 Task: Create a due date automation trigger when advanced on, 2 hours after a card is due add fields with custom field "Resume" set to a number lower than 1 and greater or equal to 10.
Action: Mouse moved to (853, 70)
Screenshot: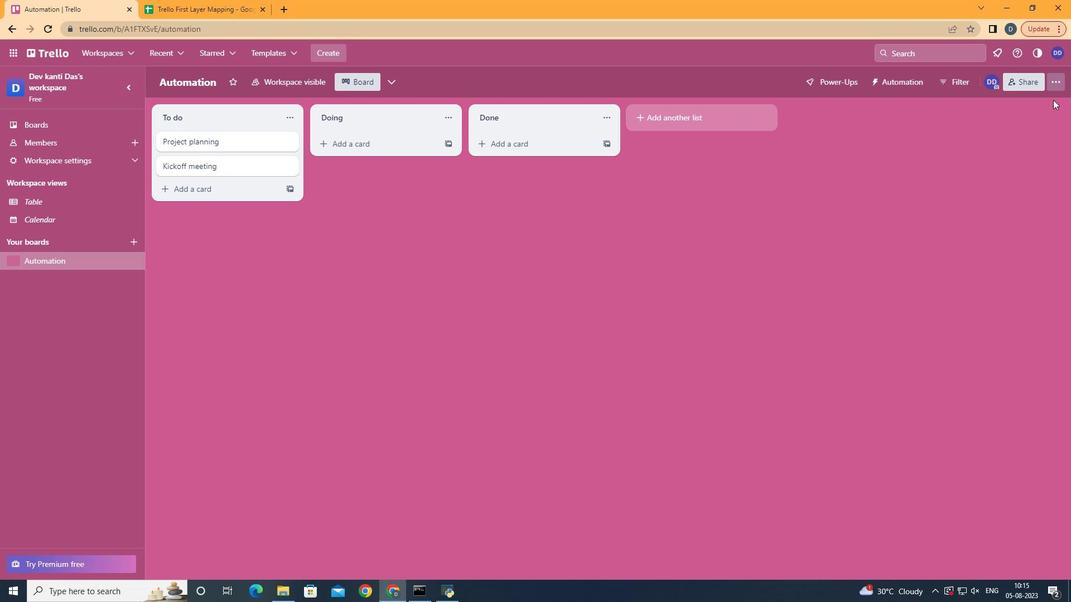 
Action: Mouse pressed left at (853, 70)
Screenshot: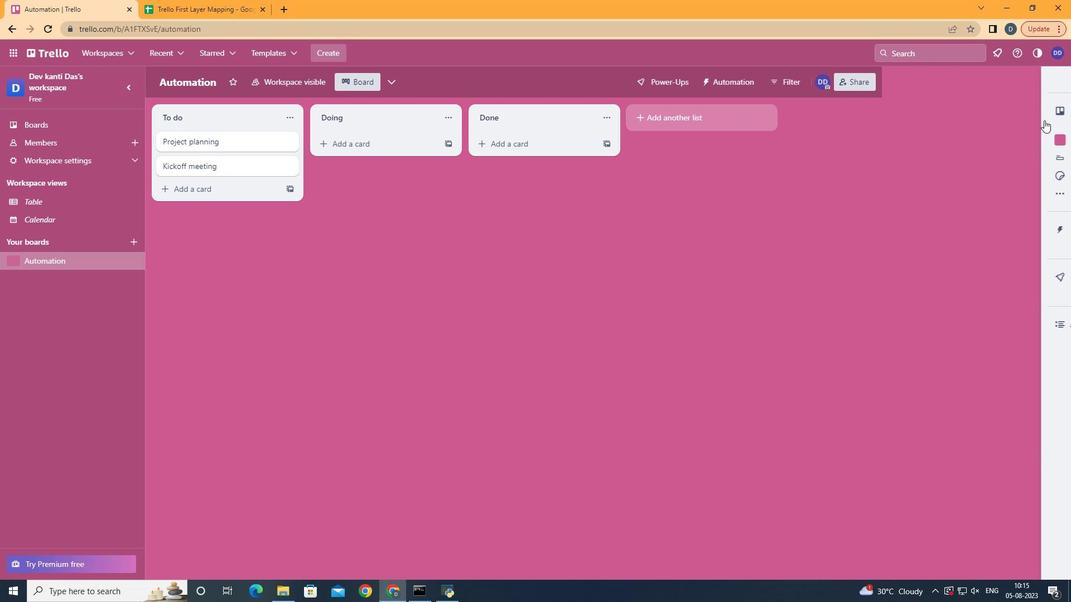 
Action: Mouse moved to (805, 211)
Screenshot: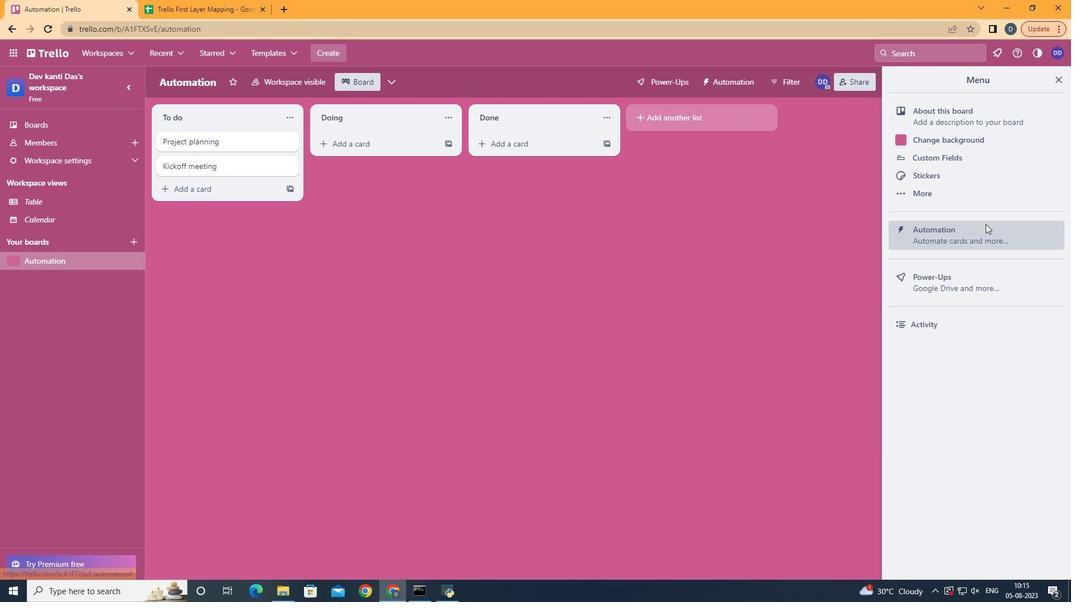
Action: Mouse pressed left at (805, 211)
Screenshot: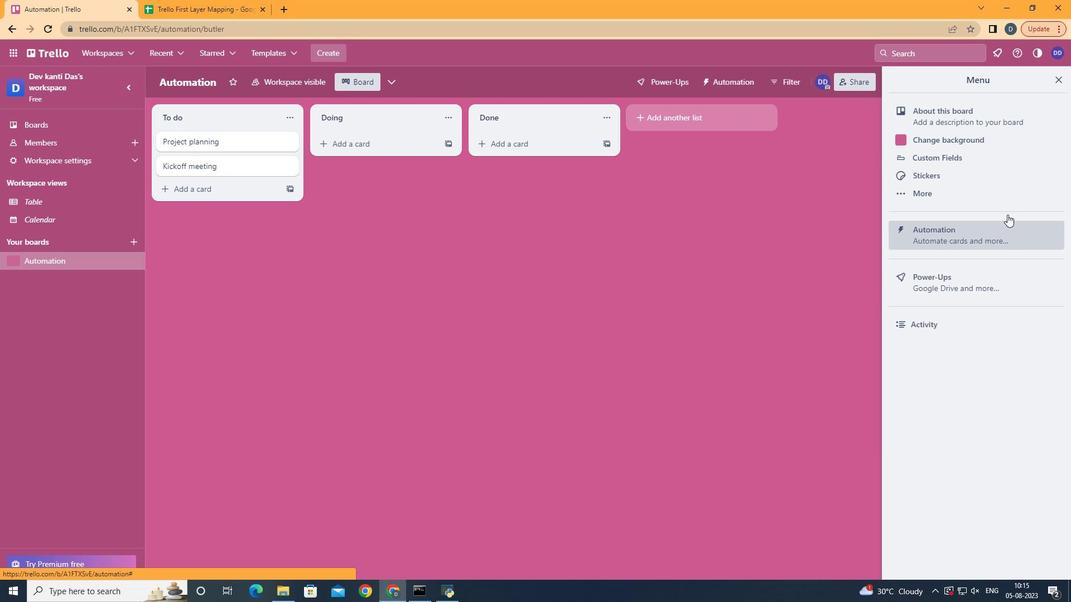
Action: Mouse moved to (323, 208)
Screenshot: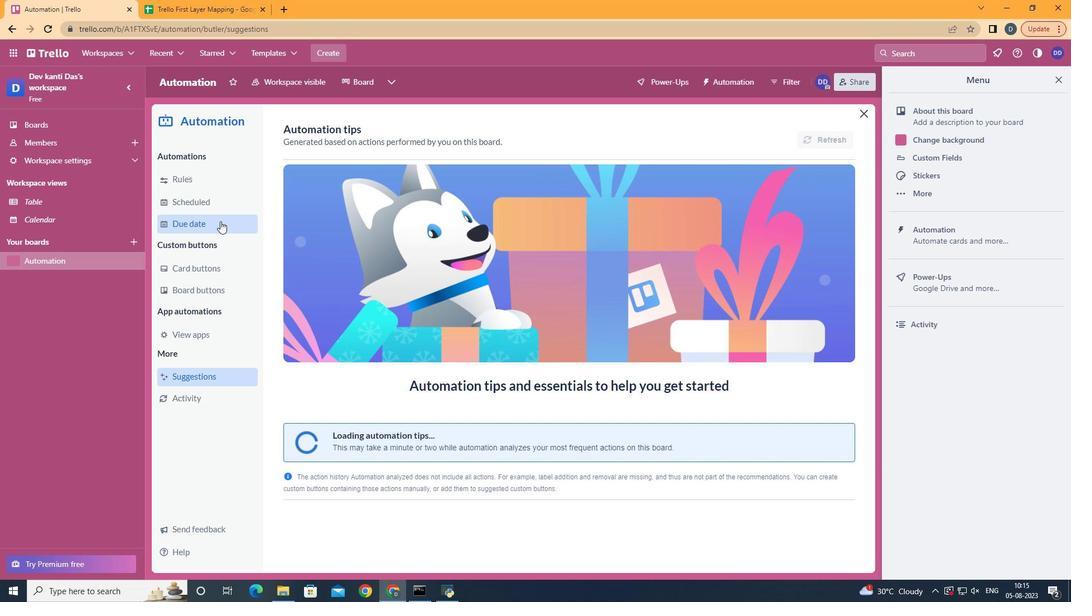 
Action: Mouse pressed left at (323, 208)
Screenshot: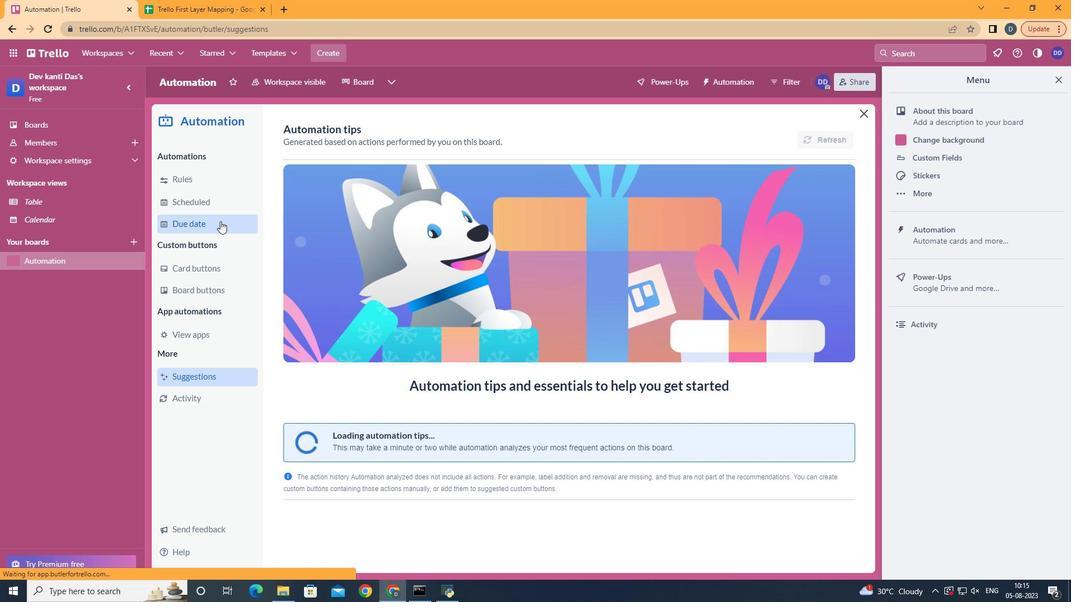 
Action: Mouse moved to (681, 122)
Screenshot: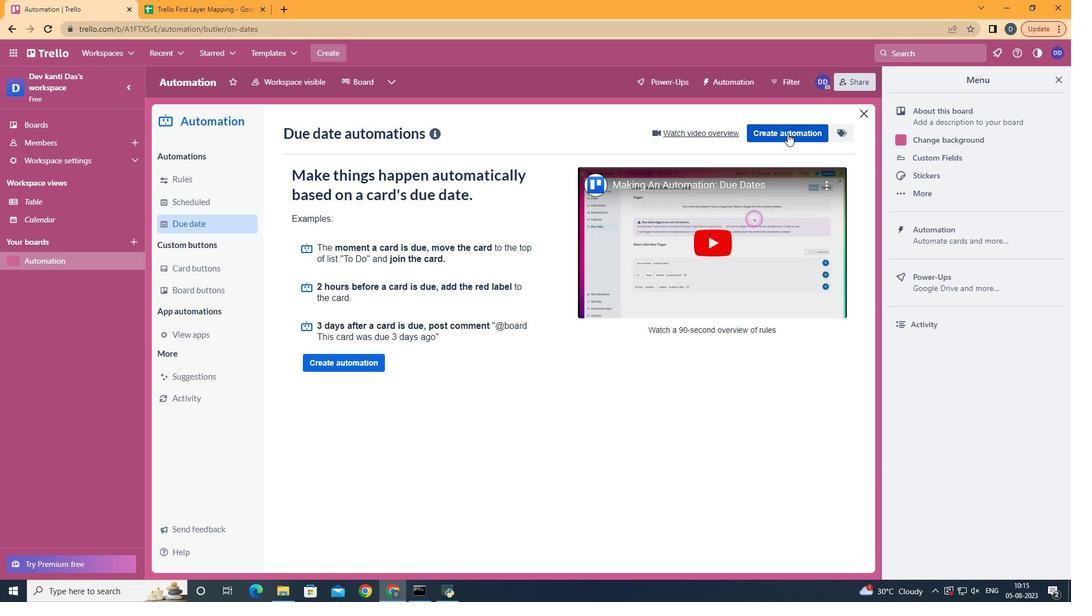 
Action: Mouse pressed left at (681, 122)
Screenshot: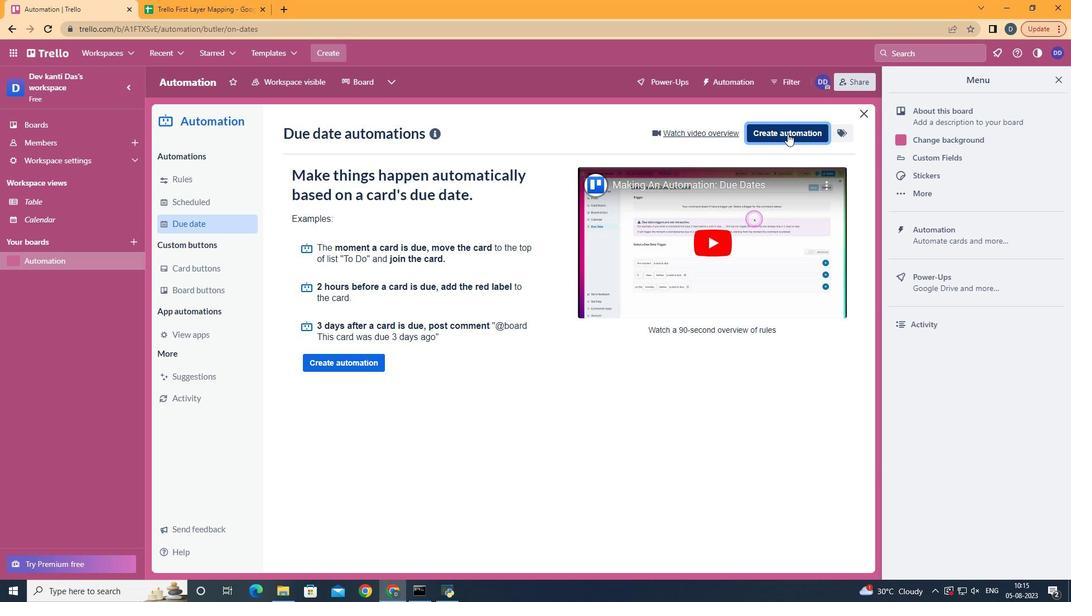 
Action: Mouse moved to (563, 224)
Screenshot: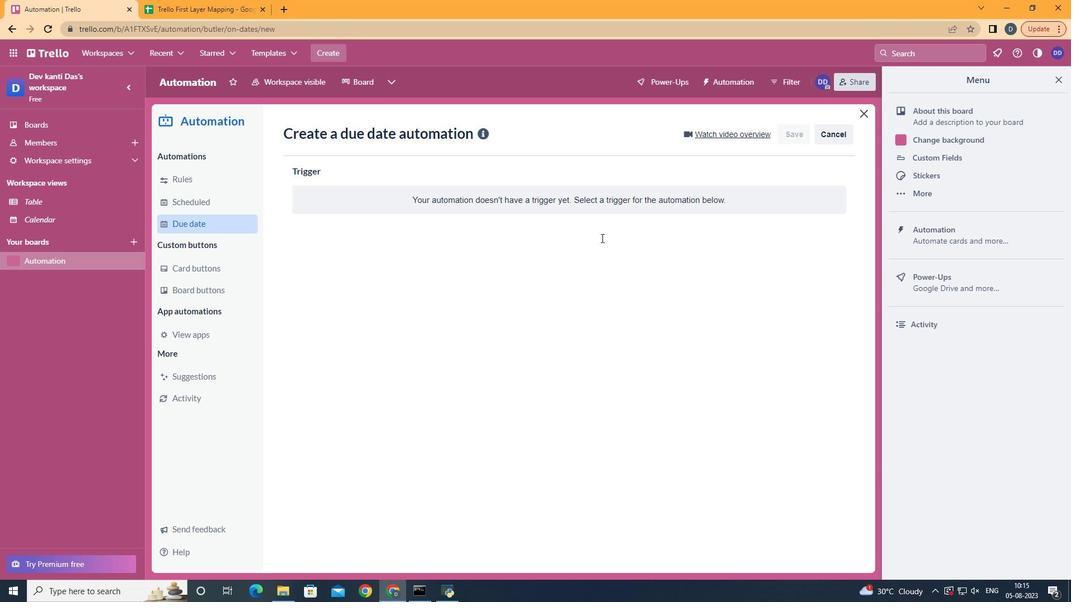 
Action: Mouse pressed left at (563, 224)
Screenshot: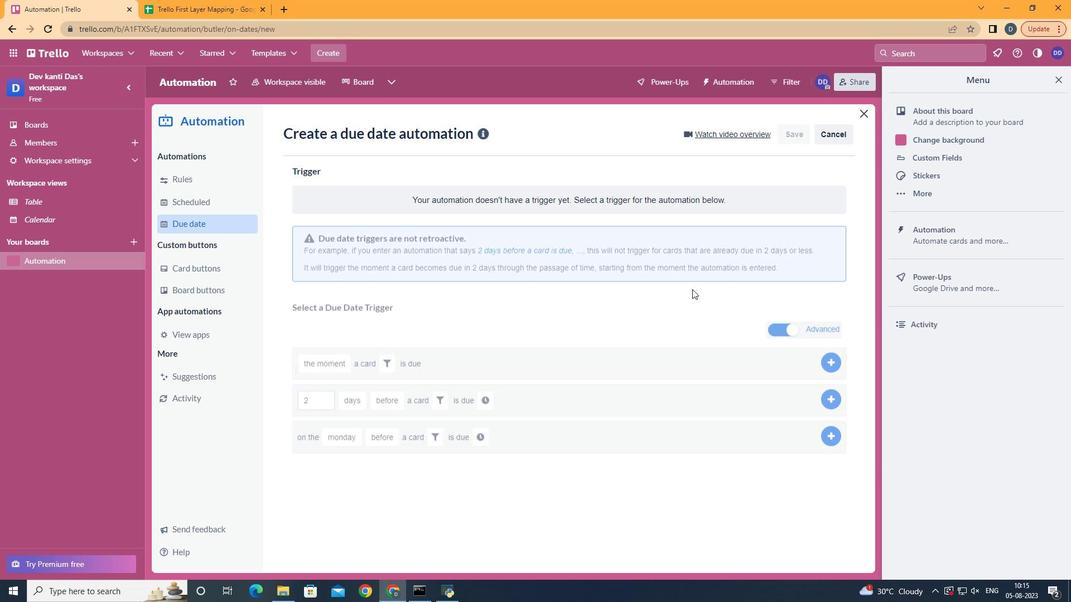 
Action: Mouse moved to (405, 454)
Screenshot: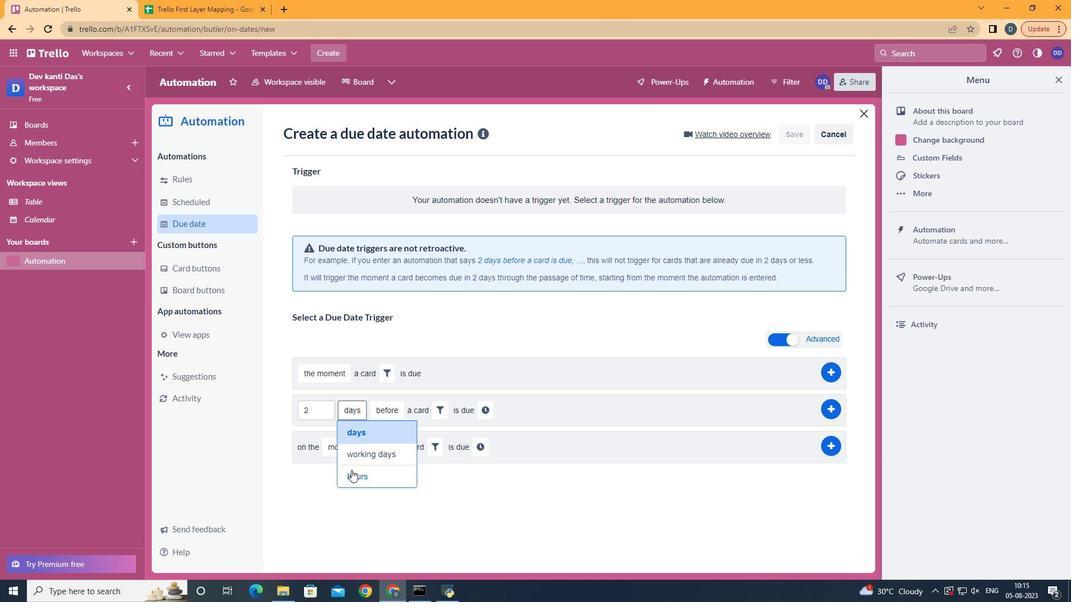 
Action: Mouse pressed left at (405, 454)
Screenshot: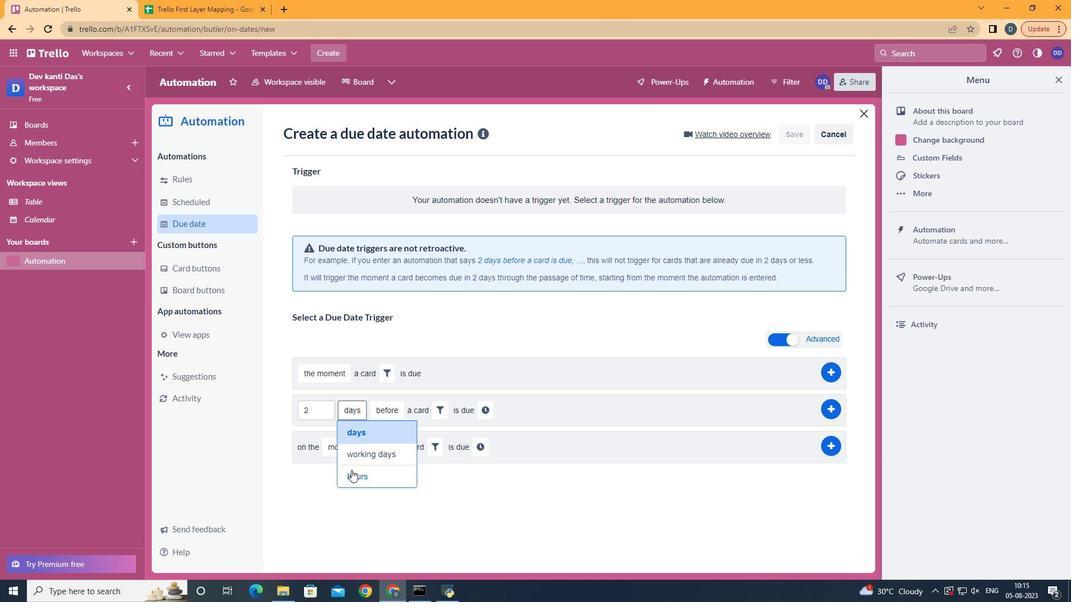 
Action: Mouse moved to (430, 435)
Screenshot: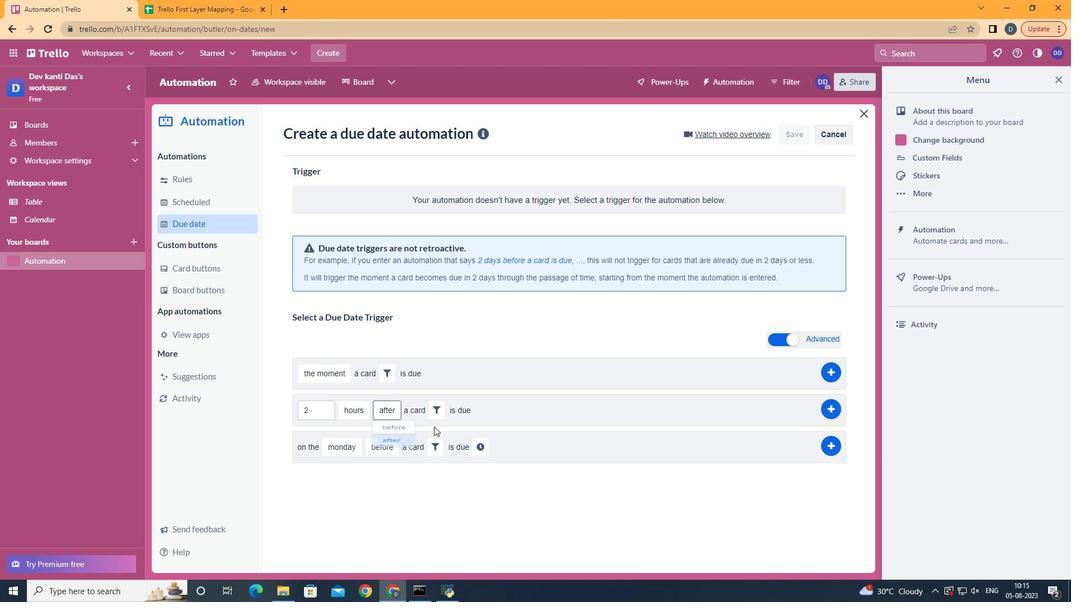 
Action: Mouse pressed left at (430, 435)
Screenshot: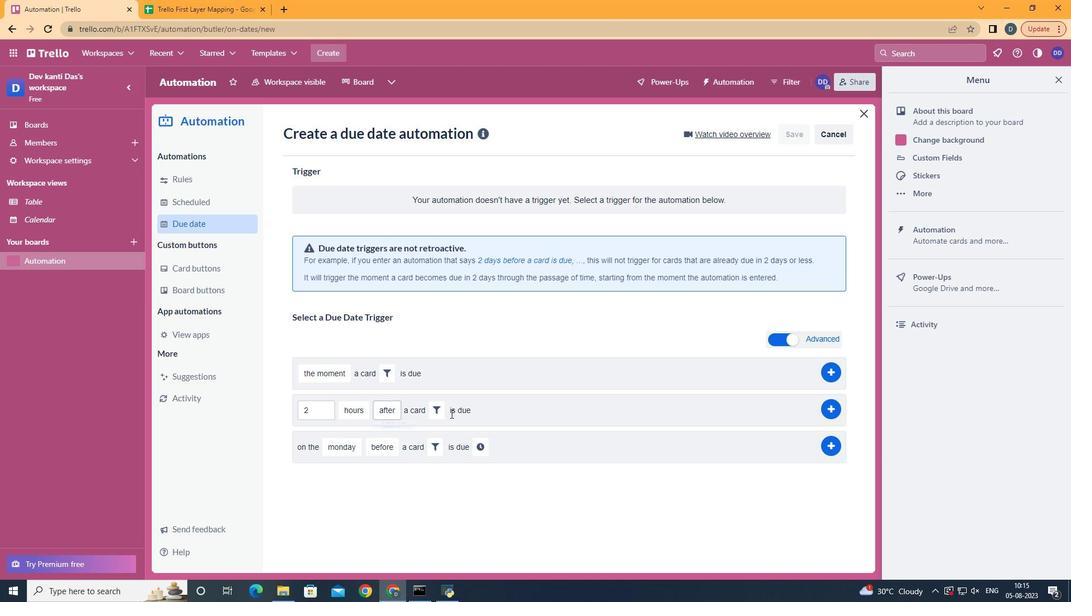 
Action: Mouse moved to (463, 393)
Screenshot: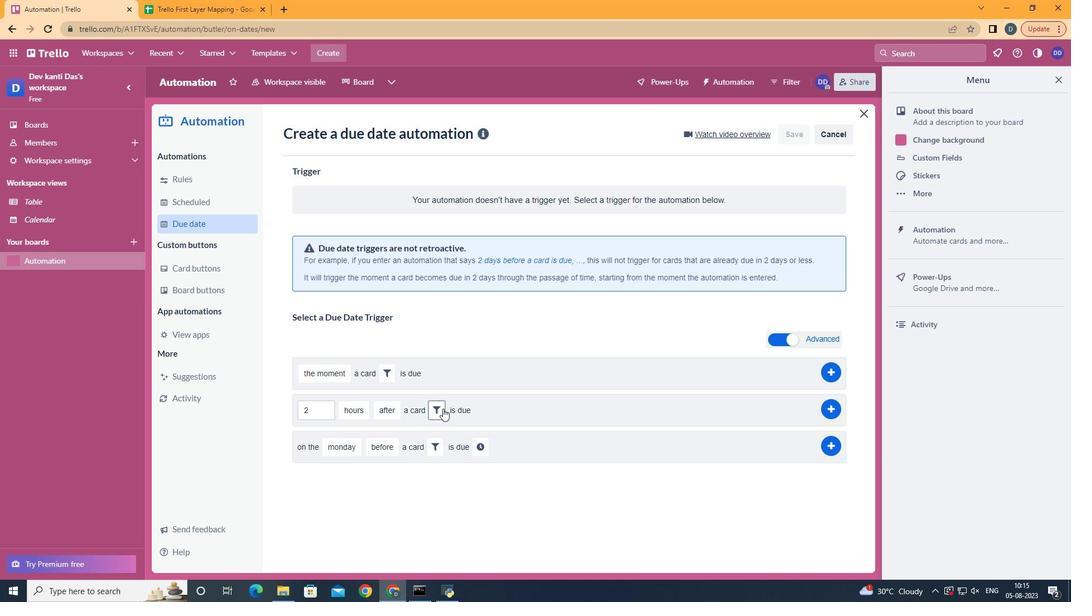 
Action: Mouse pressed left at (463, 393)
Screenshot: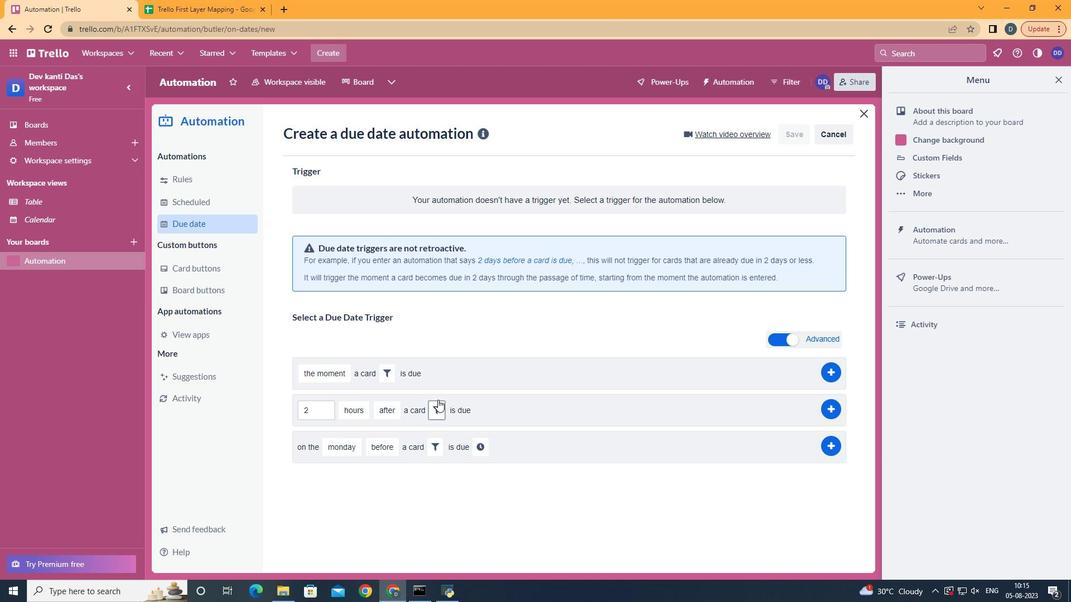 
Action: Mouse moved to (576, 431)
Screenshot: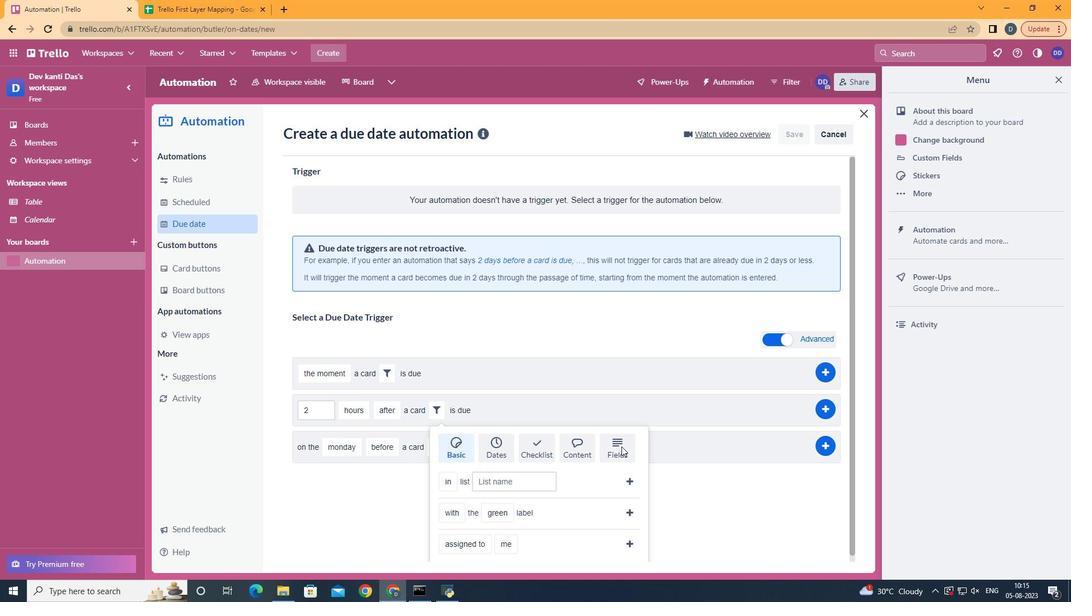 
Action: Mouse pressed left at (576, 431)
Screenshot: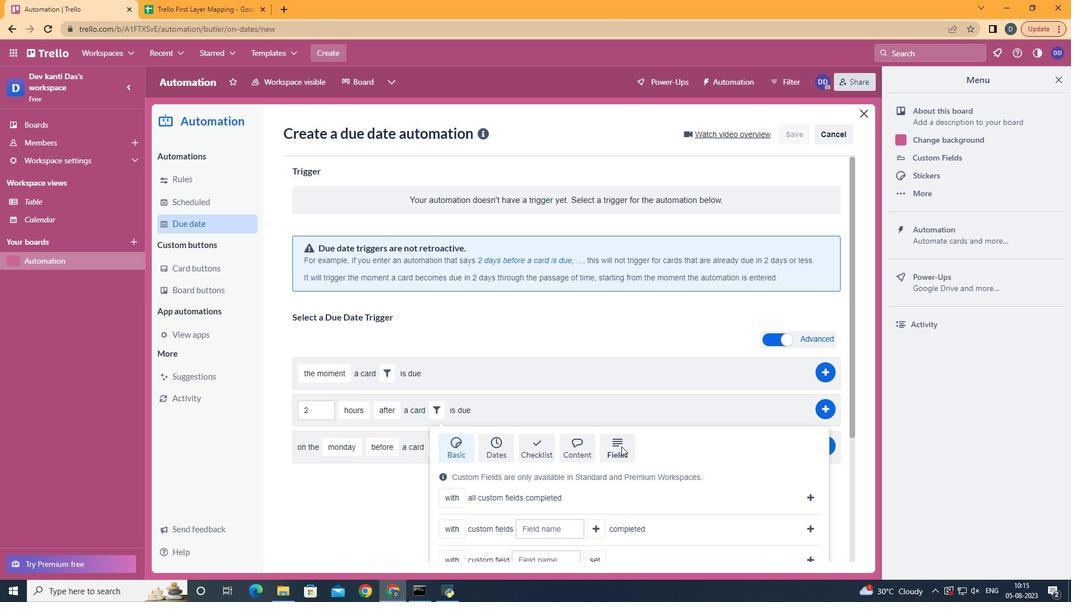 
Action: Mouse scrolled (576, 431) with delta (0, 0)
Screenshot: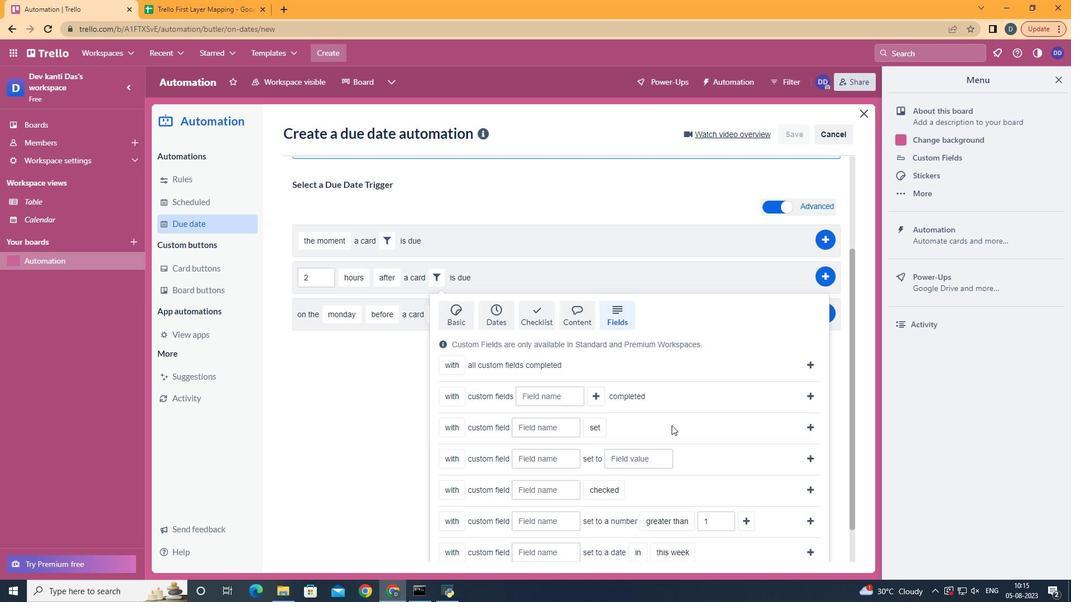 
Action: Mouse scrolled (576, 431) with delta (0, 0)
Screenshot: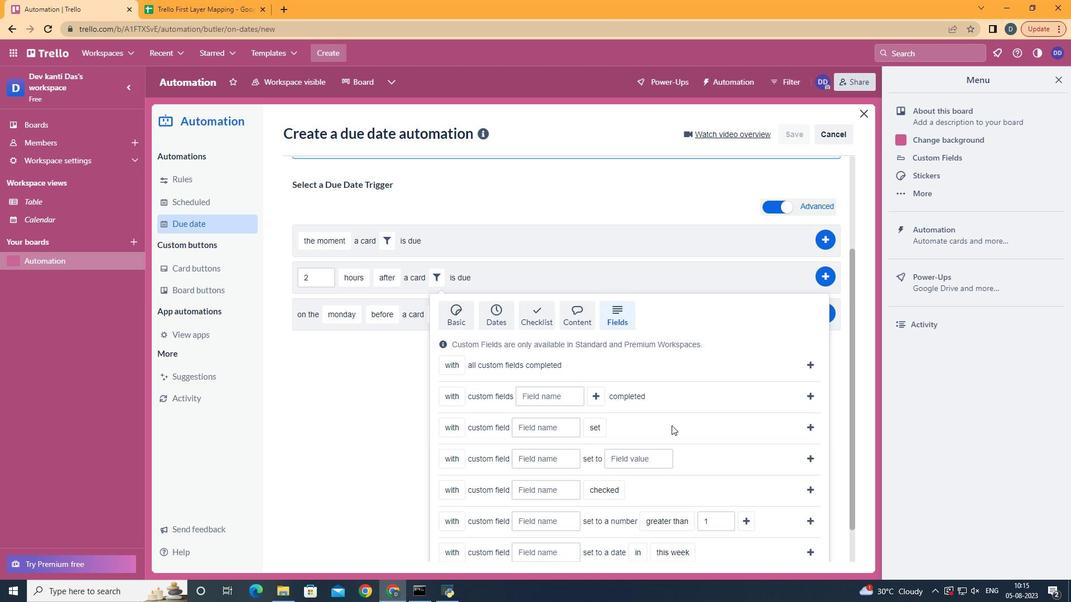 
Action: Mouse scrolled (576, 431) with delta (0, 0)
Screenshot: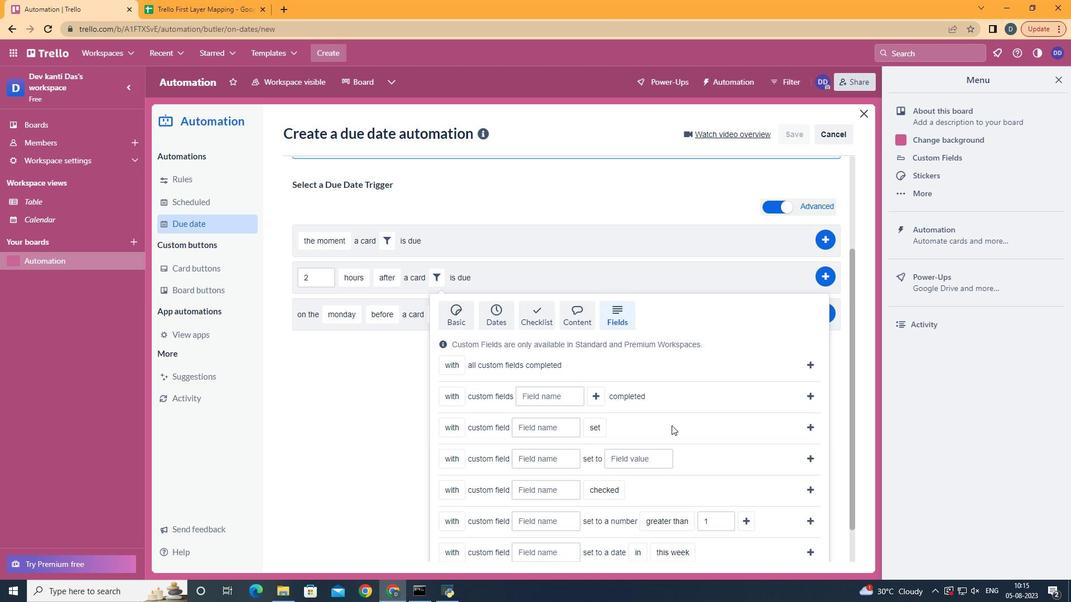 
Action: Mouse scrolled (576, 431) with delta (0, 0)
Screenshot: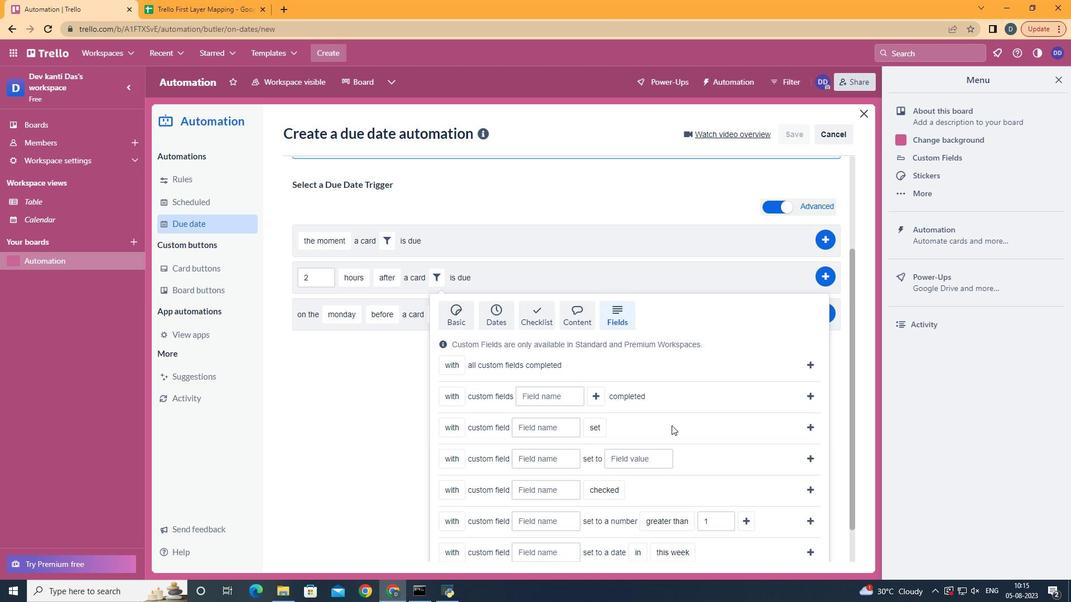 
Action: Mouse scrolled (576, 431) with delta (0, 0)
Screenshot: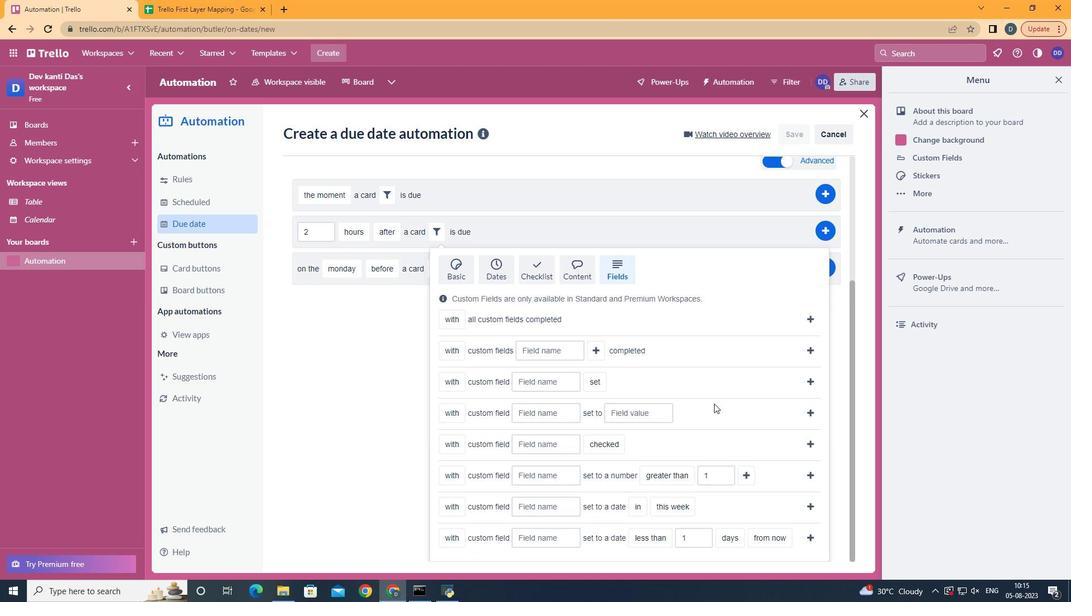 
Action: Mouse moved to (469, 482)
Screenshot: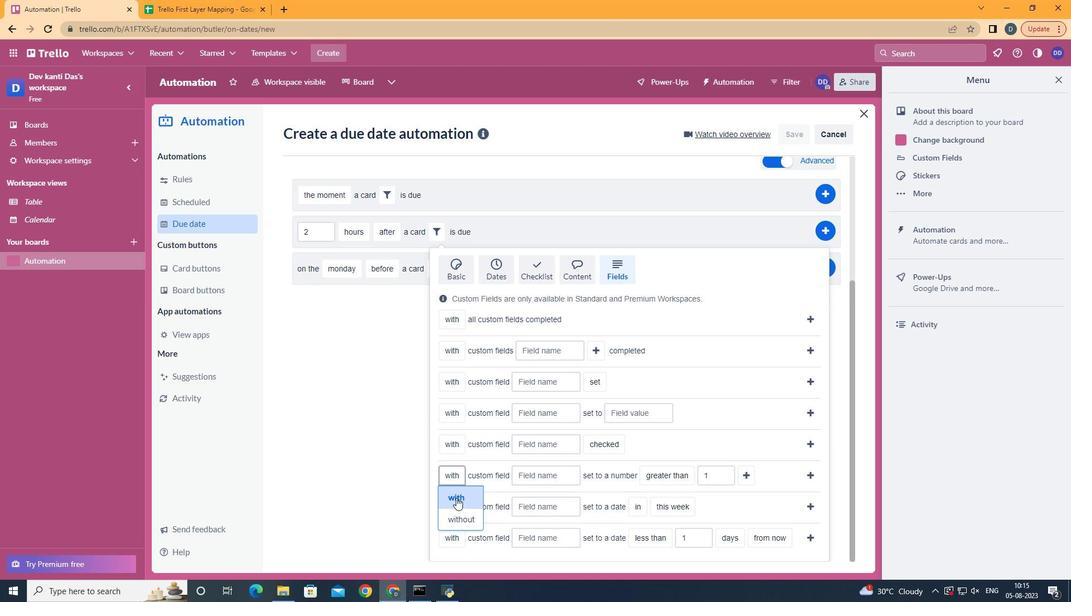 
Action: Mouse pressed left at (469, 482)
Screenshot: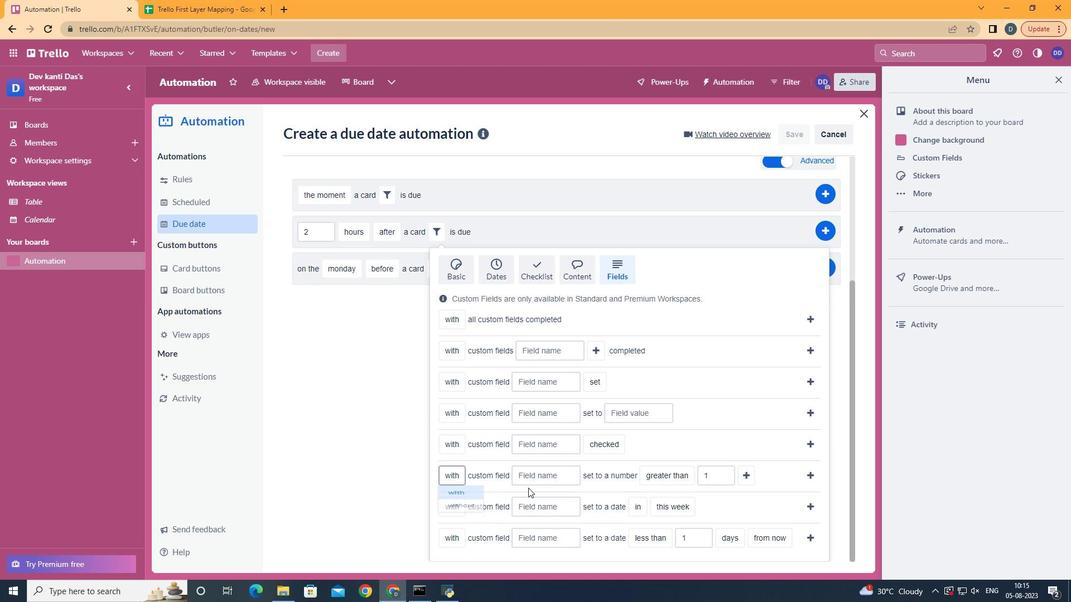 
Action: Mouse moved to (525, 464)
Screenshot: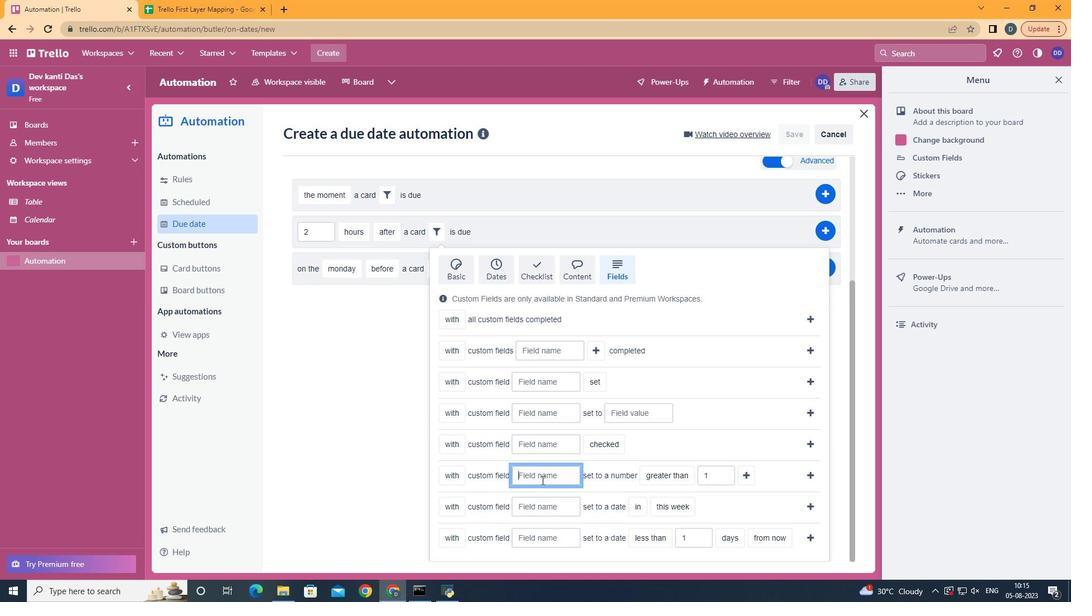 
Action: Mouse pressed left at (525, 464)
Screenshot: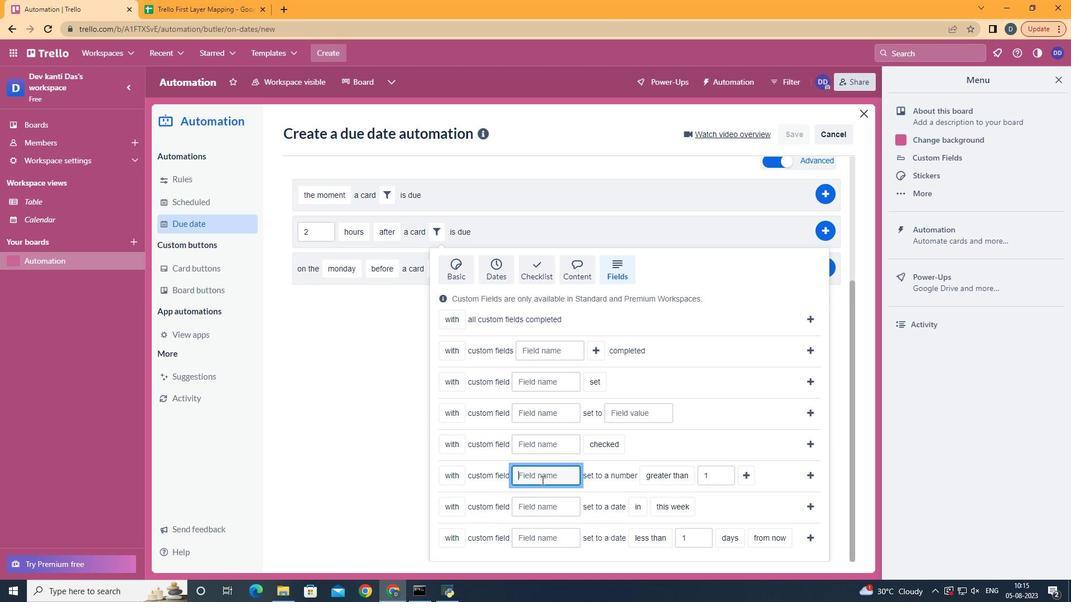 
Action: Key pressed <Key.shift>Resume
Screenshot: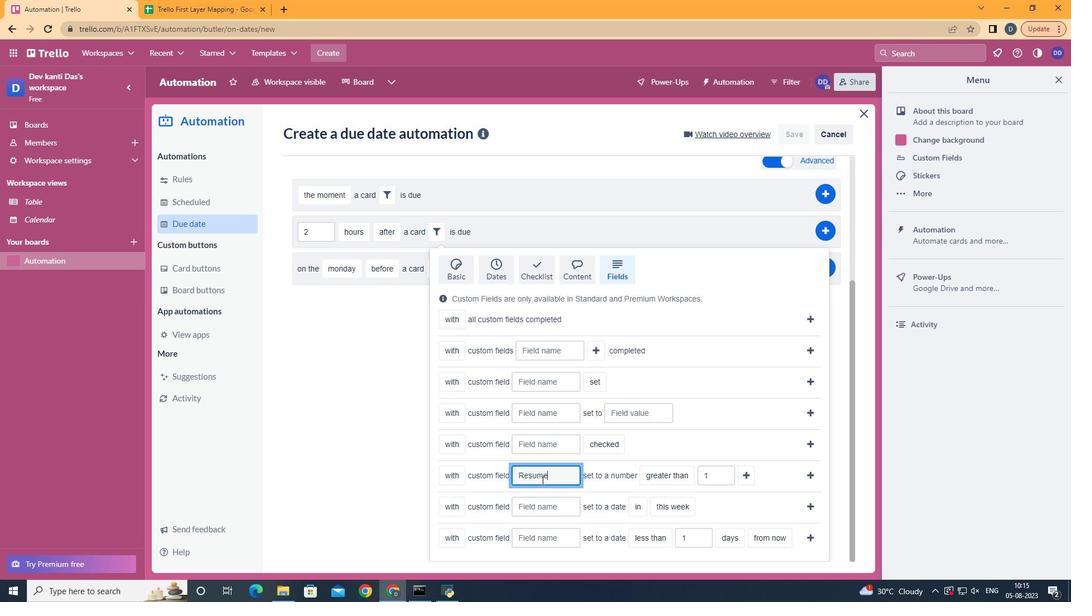 
Action: Mouse moved to (618, 422)
Screenshot: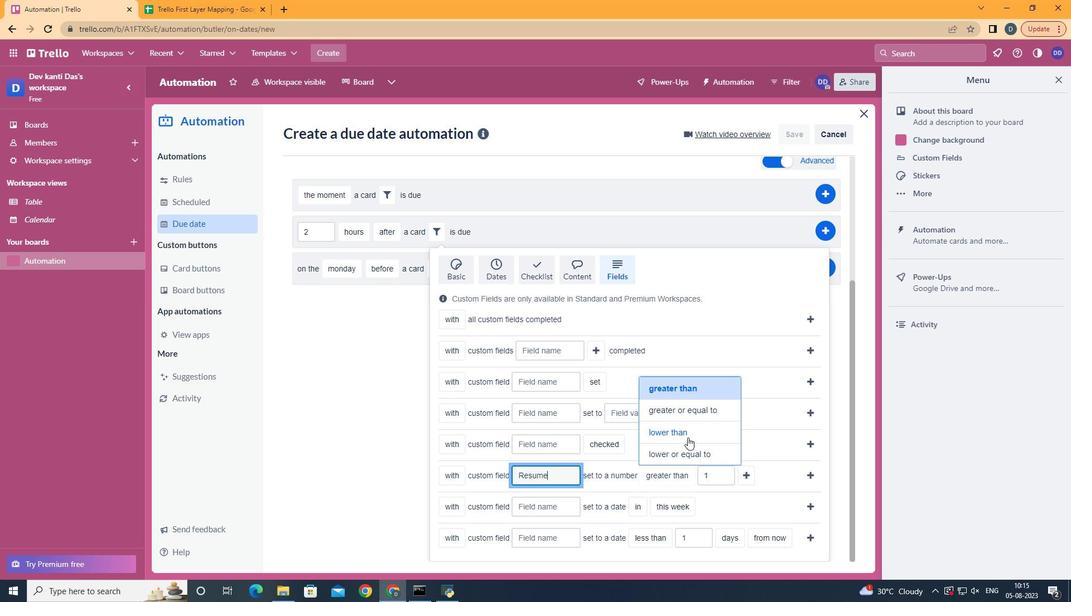 
Action: Mouse pressed left at (618, 422)
Screenshot: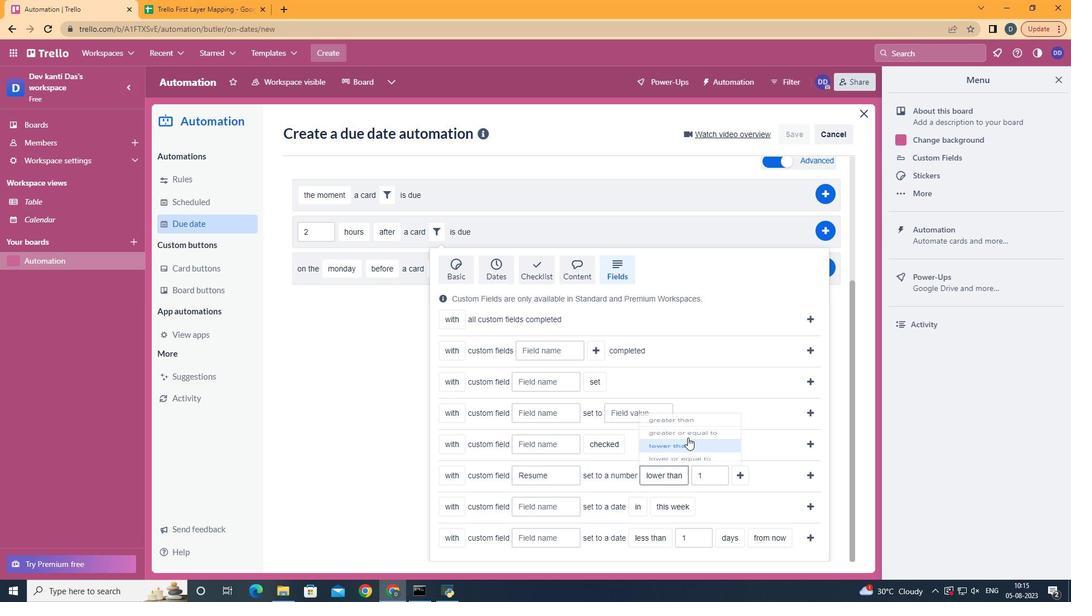 
Action: Mouse moved to (652, 458)
Screenshot: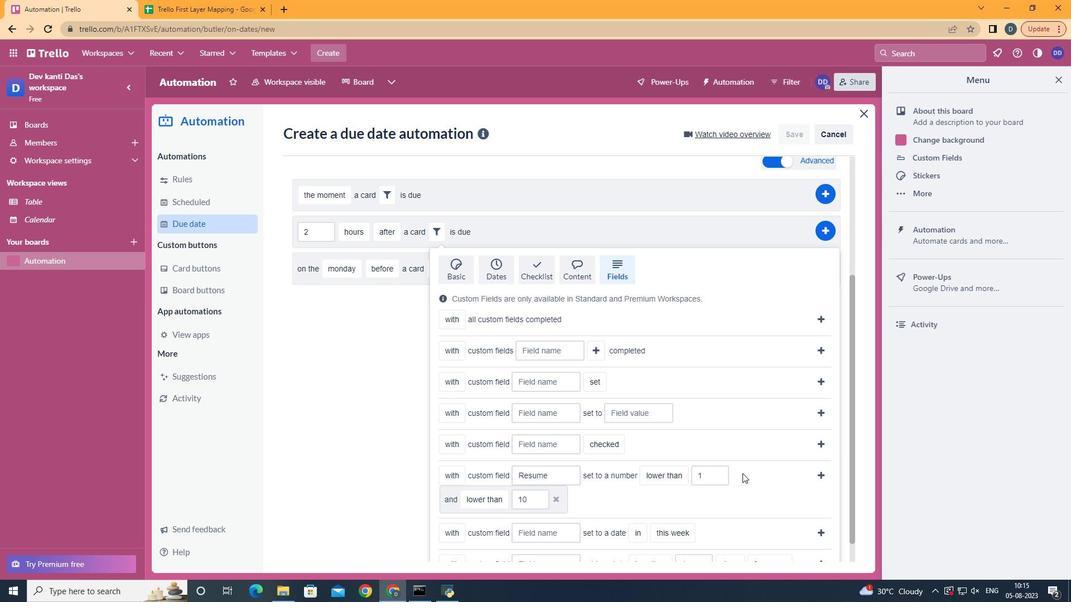 
Action: Mouse pressed left at (652, 458)
Screenshot: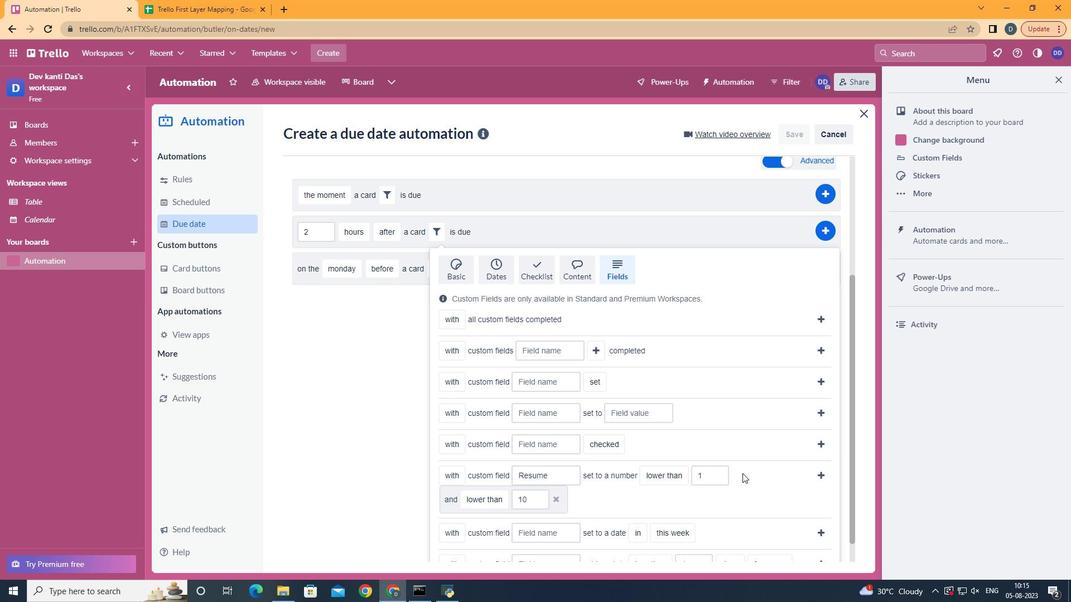 
Action: Mouse moved to (497, 456)
Screenshot: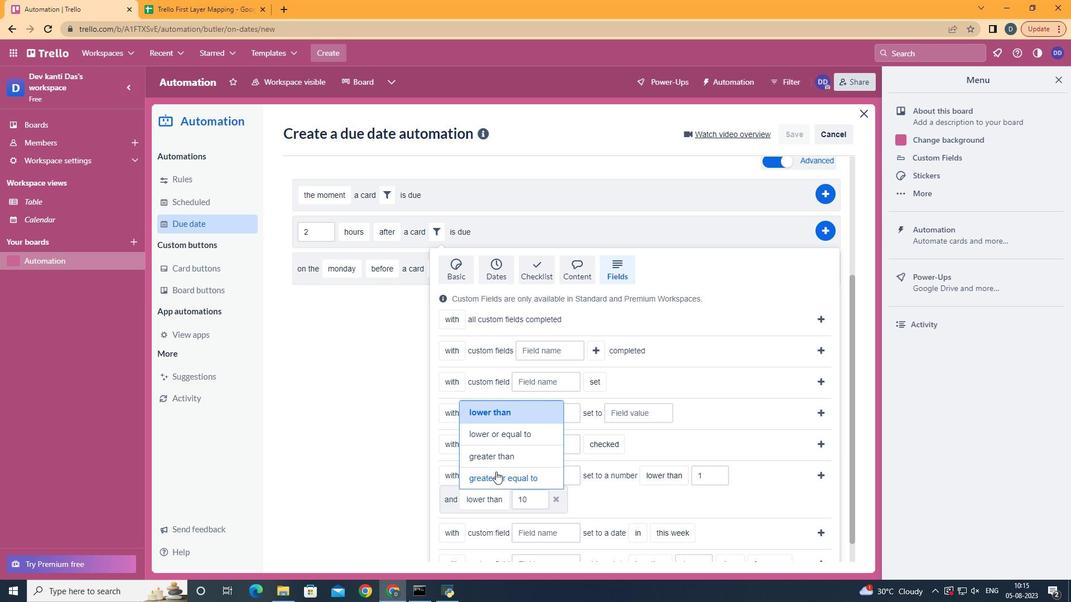 
Action: Mouse pressed left at (497, 456)
Screenshot: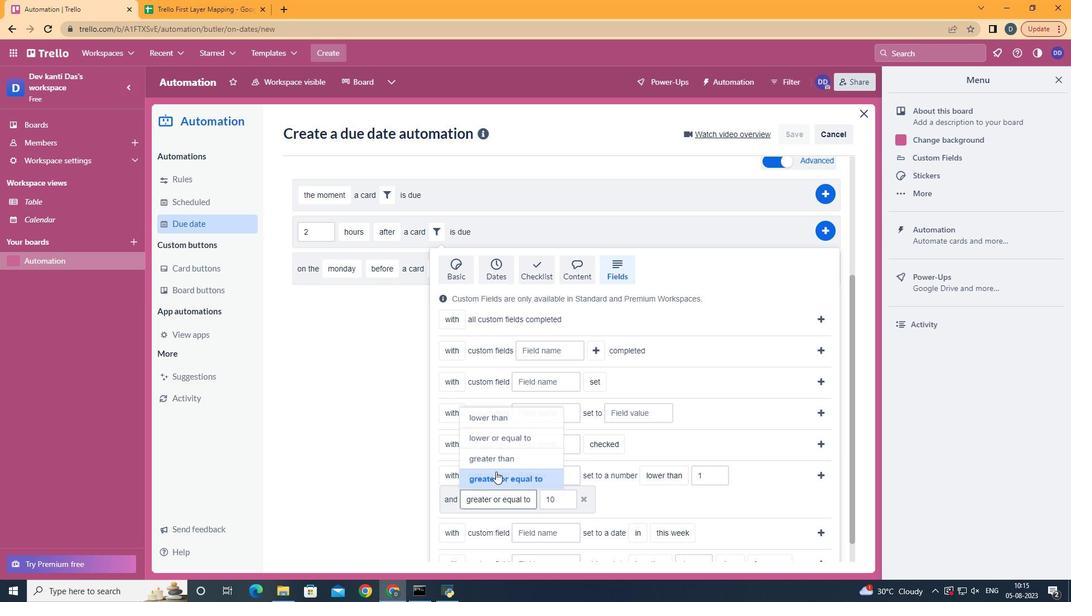 
Action: Mouse moved to (700, 464)
Screenshot: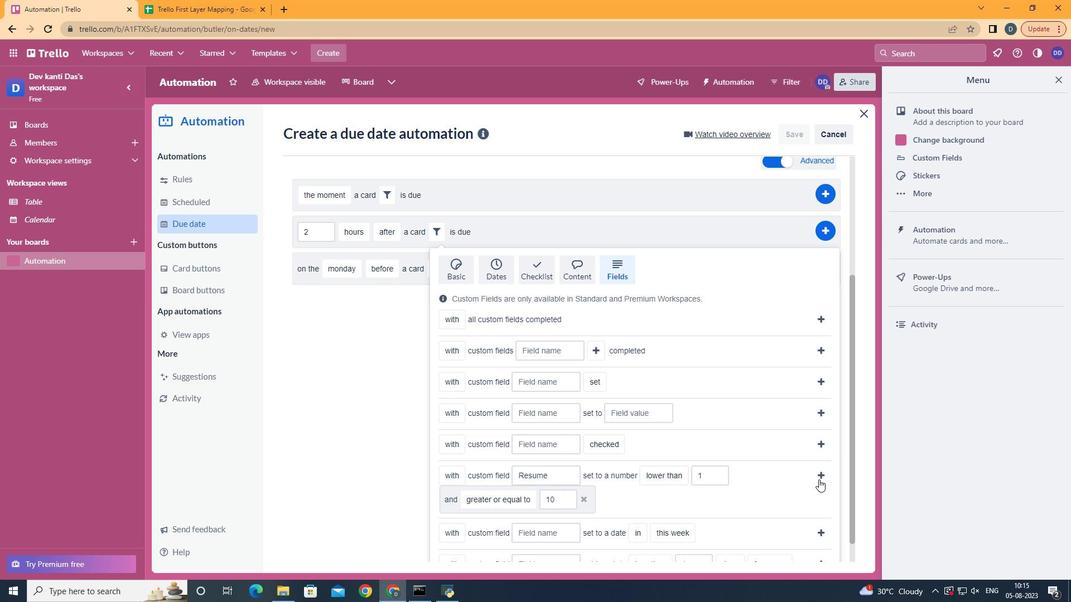 
Action: Mouse pressed left at (700, 464)
Screenshot: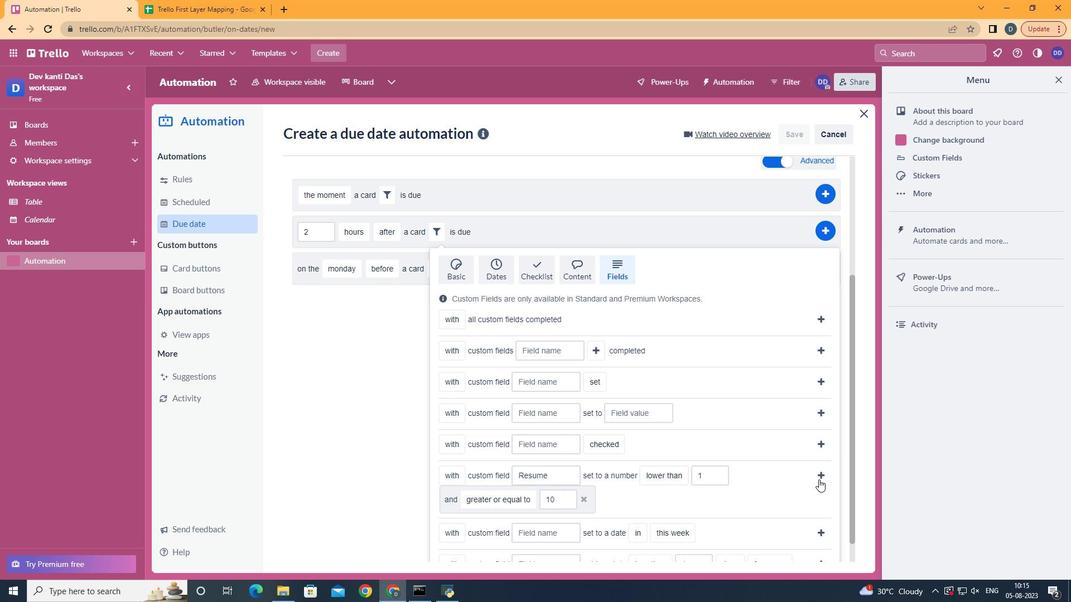 
Action: Mouse moved to (707, 397)
Screenshot: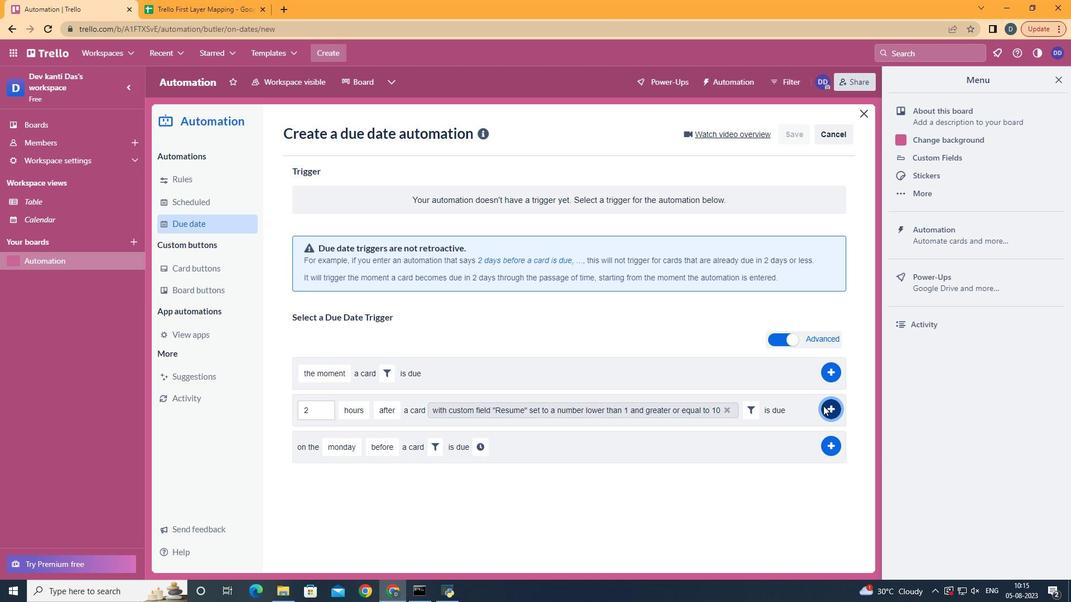 
Action: Mouse pressed left at (707, 397)
Screenshot: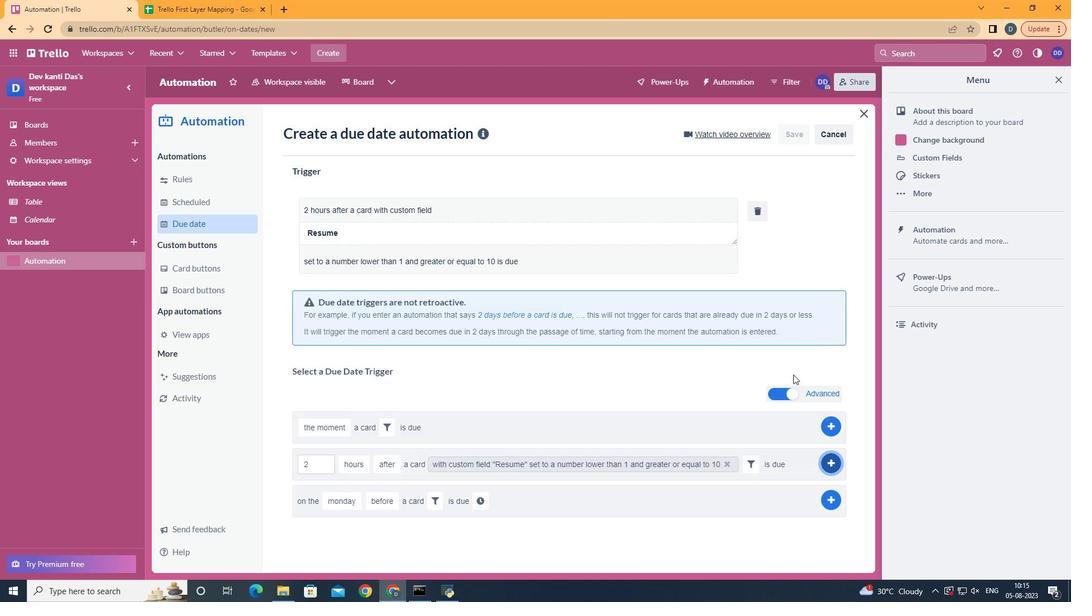 
Action: Mouse moved to (428, 176)
Screenshot: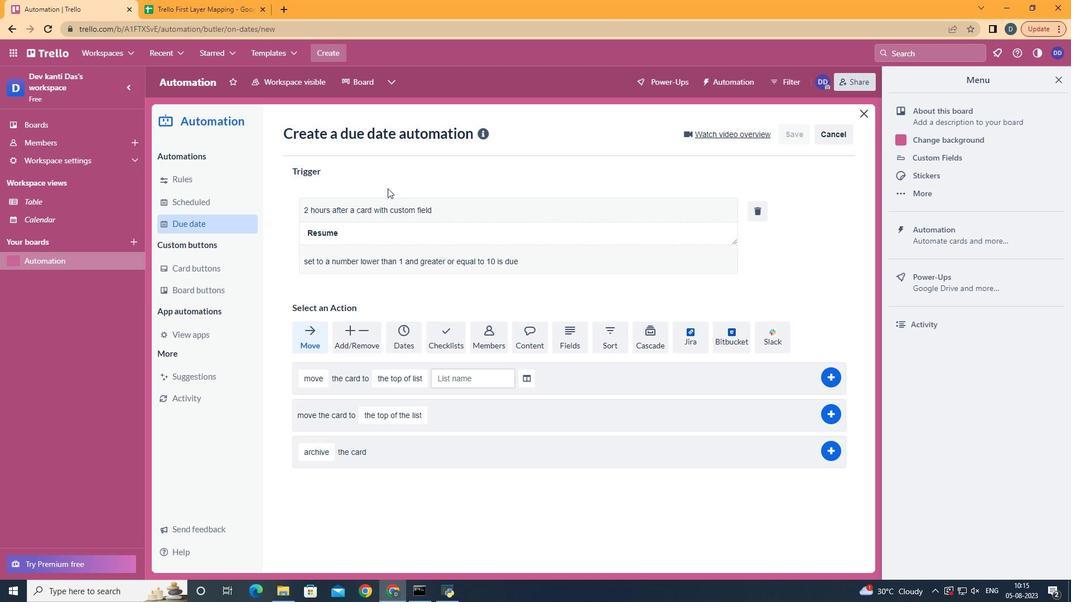 
